 Task: Allow access to "Only you" in unsolved tickets in your groups.
Action: Mouse moved to (15, 310)
Screenshot: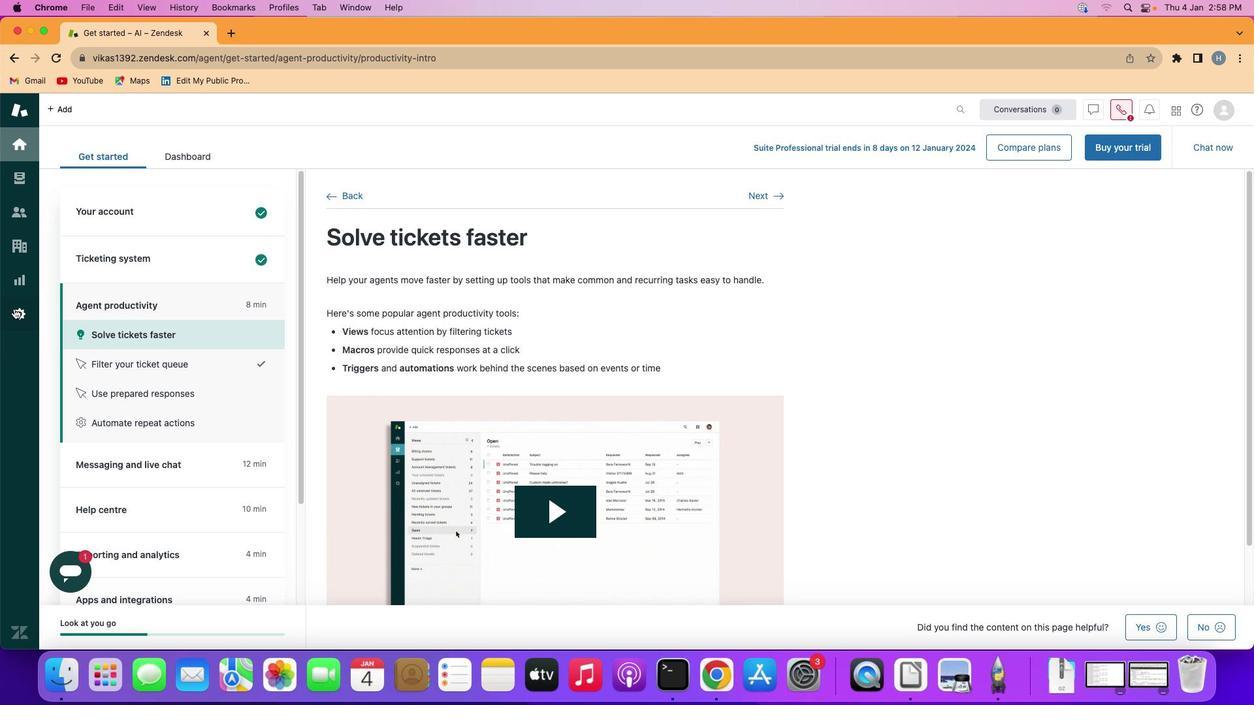 
Action: Mouse pressed left at (15, 310)
Screenshot: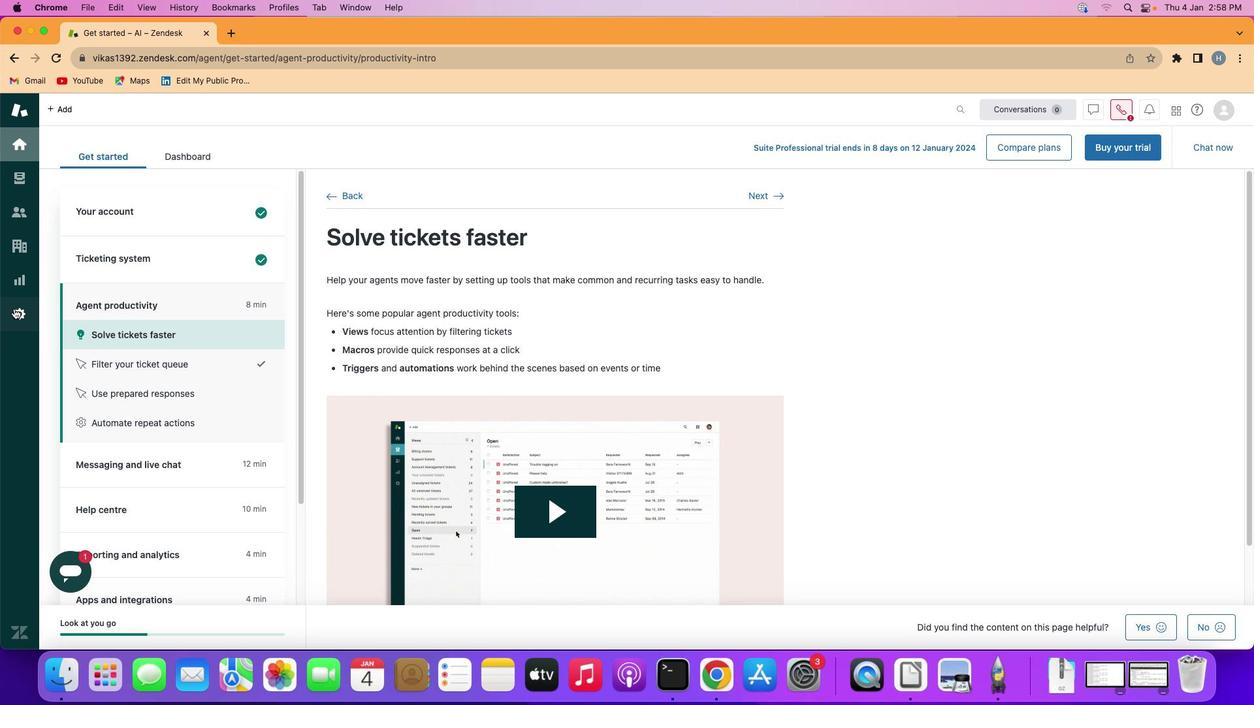 
Action: Mouse moved to (405, 468)
Screenshot: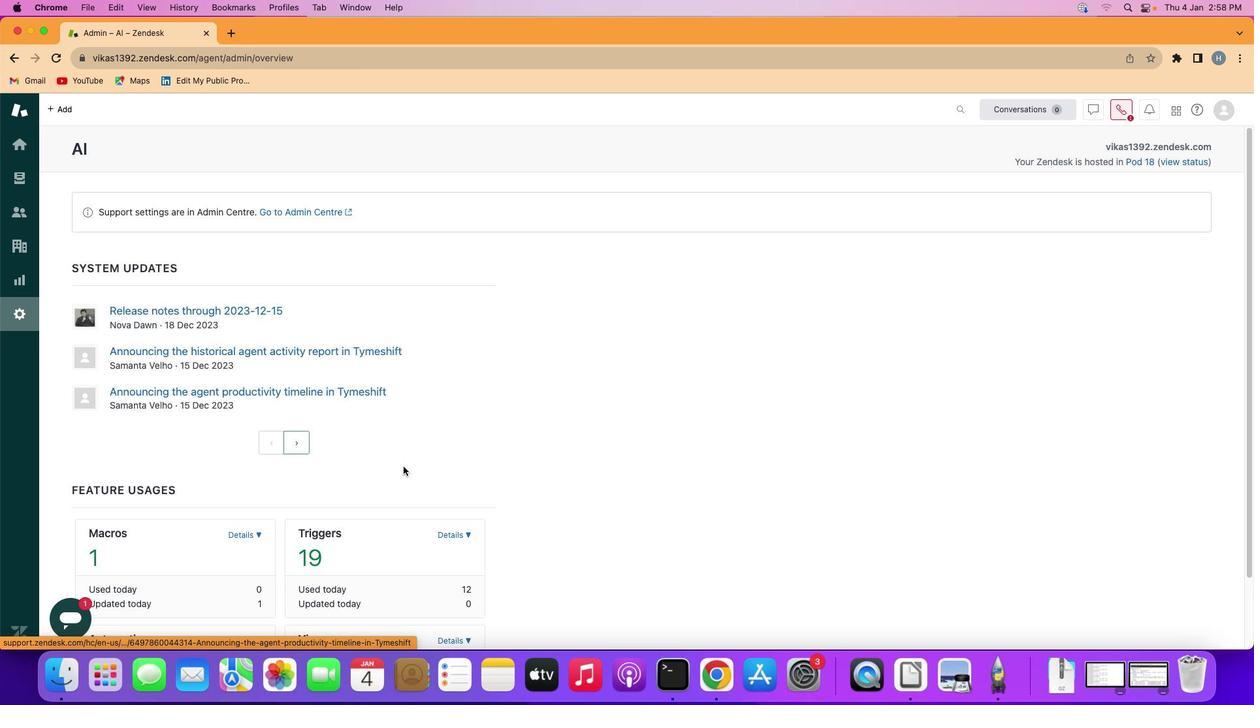 
Action: Mouse scrolled (405, 468) with delta (1, 1)
Screenshot: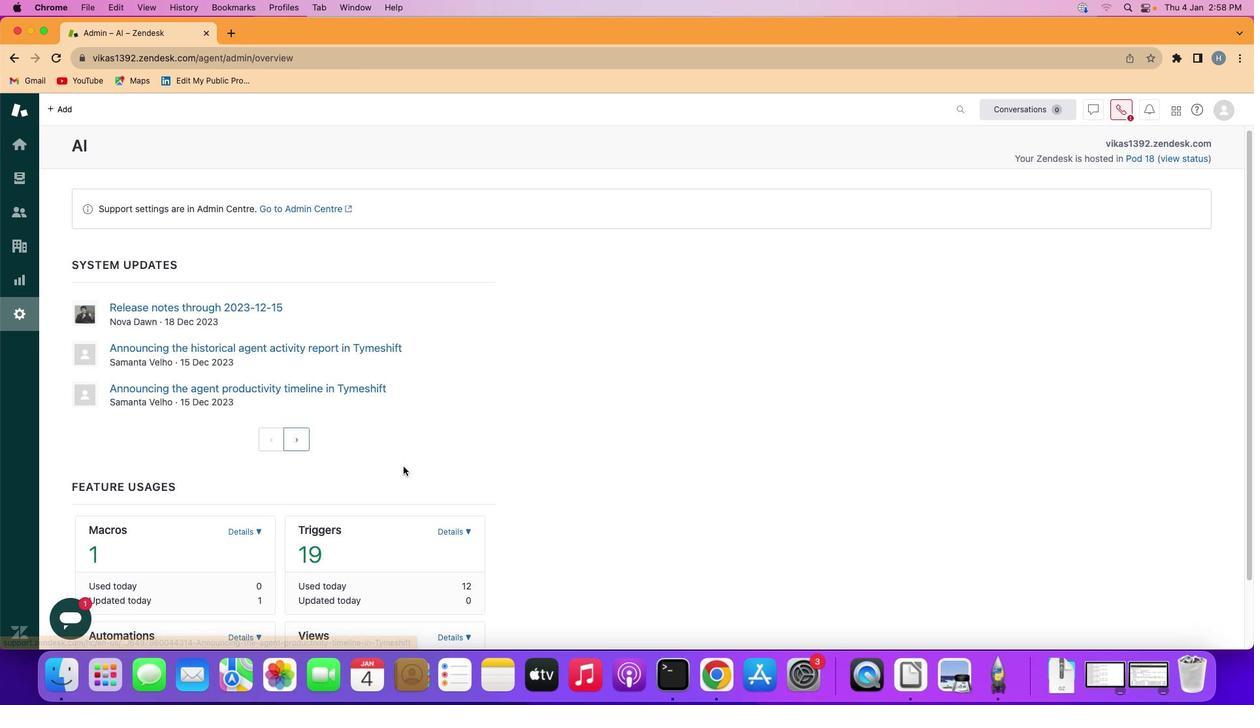 
Action: Mouse scrolled (405, 468) with delta (1, 1)
Screenshot: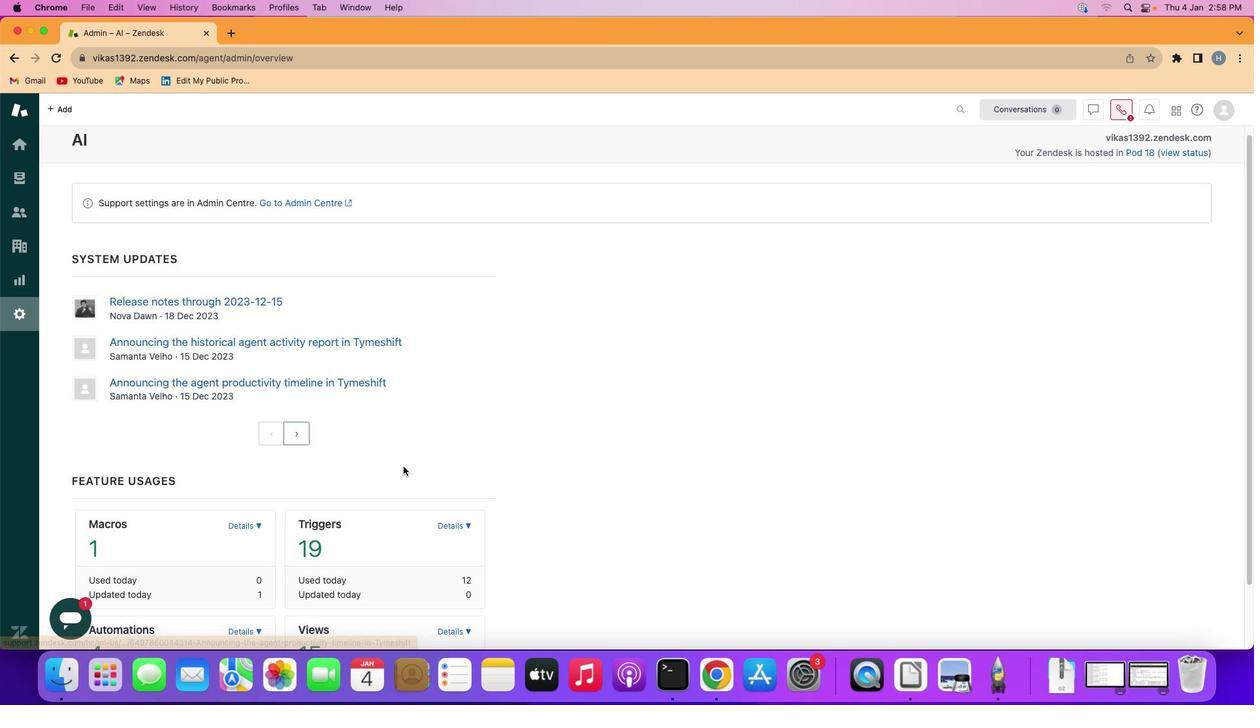 
Action: Mouse scrolled (405, 468) with delta (1, 0)
Screenshot: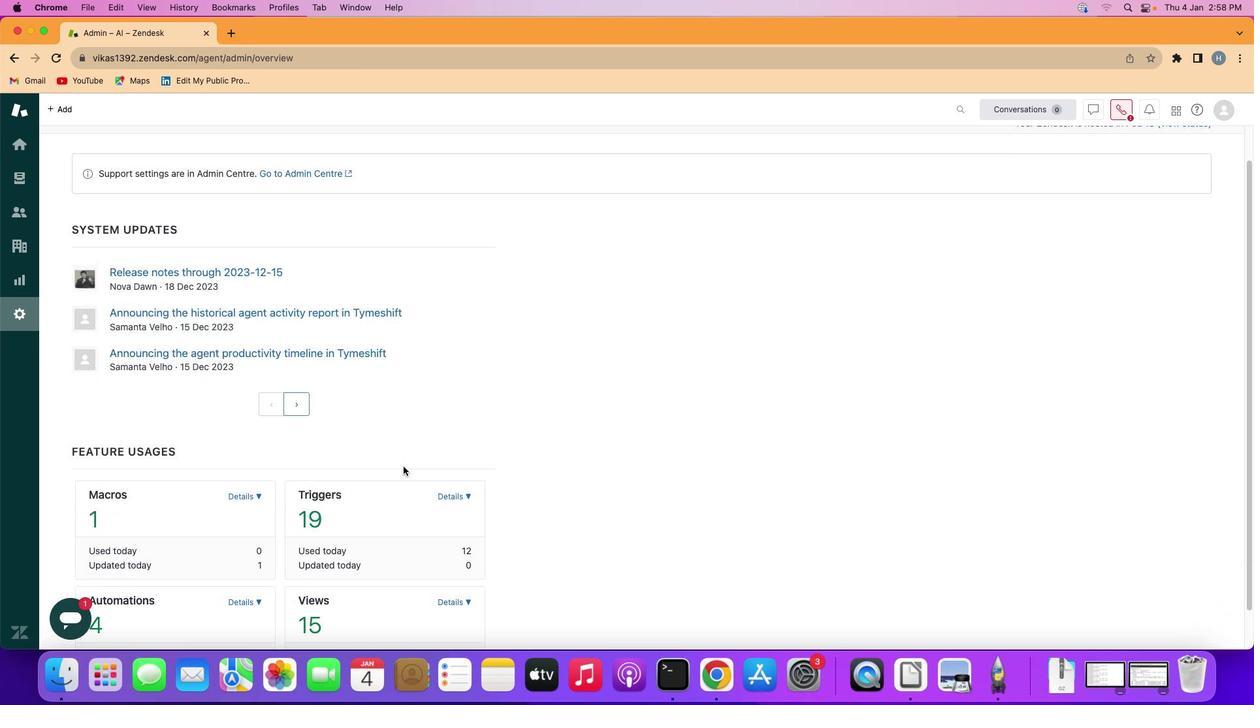 
Action: Mouse scrolled (405, 468) with delta (1, 0)
Screenshot: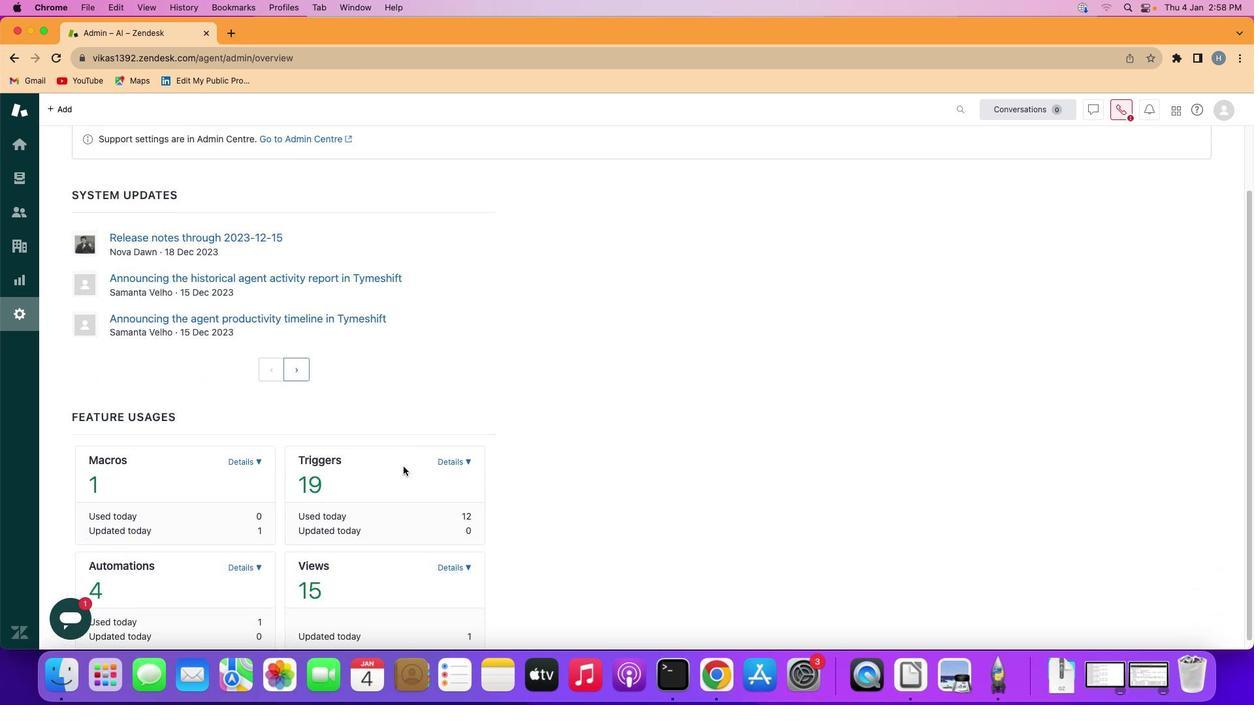
Action: Mouse scrolled (405, 468) with delta (1, 0)
Screenshot: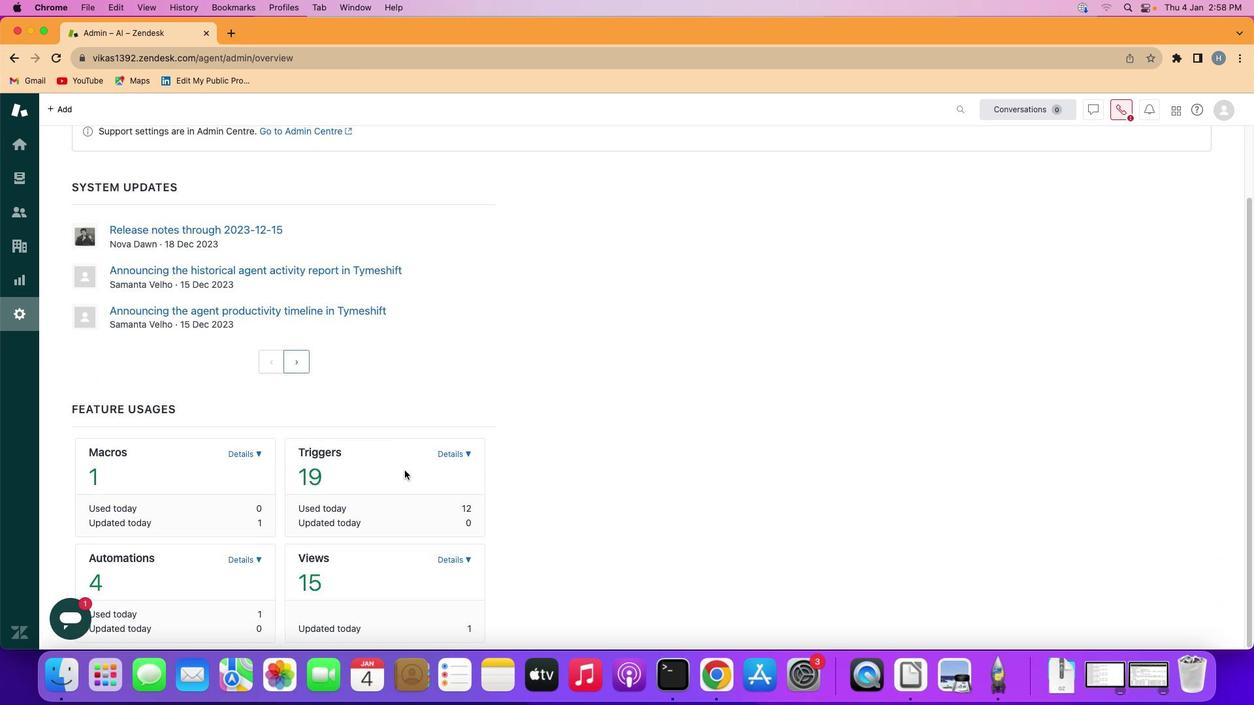 
Action: Mouse moved to (451, 559)
Screenshot: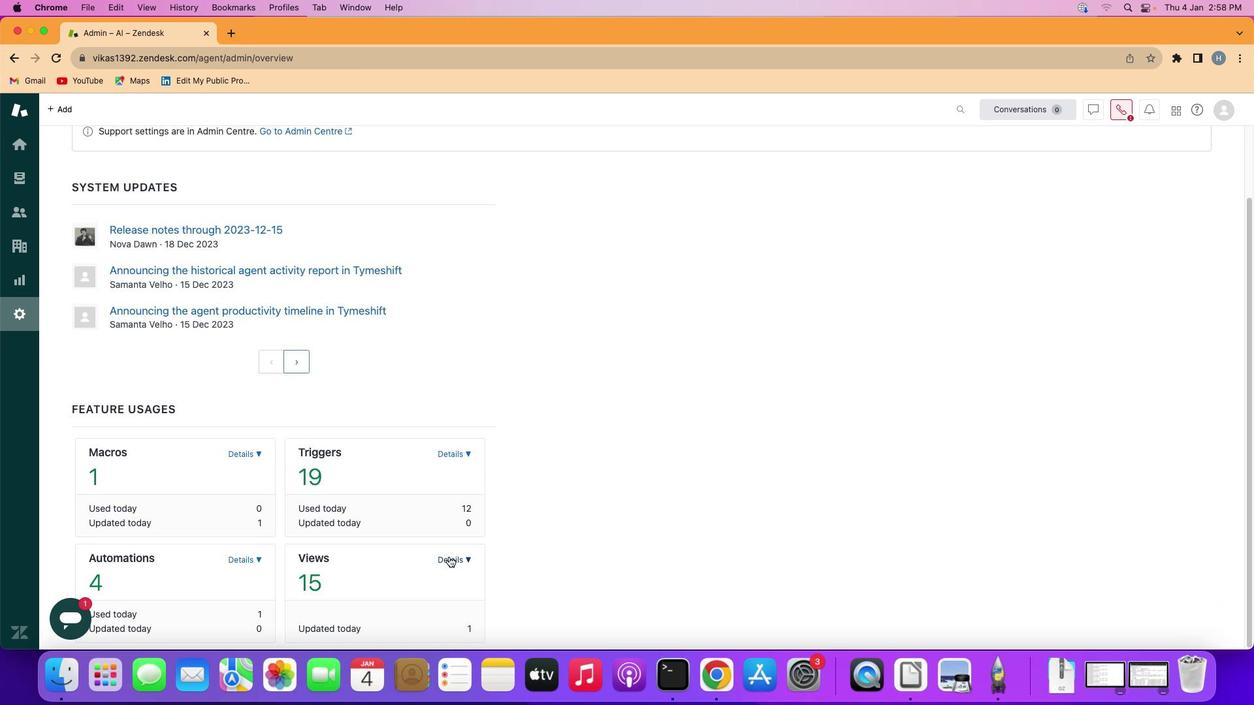 
Action: Mouse pressed left at (451, 559)
Screenshot: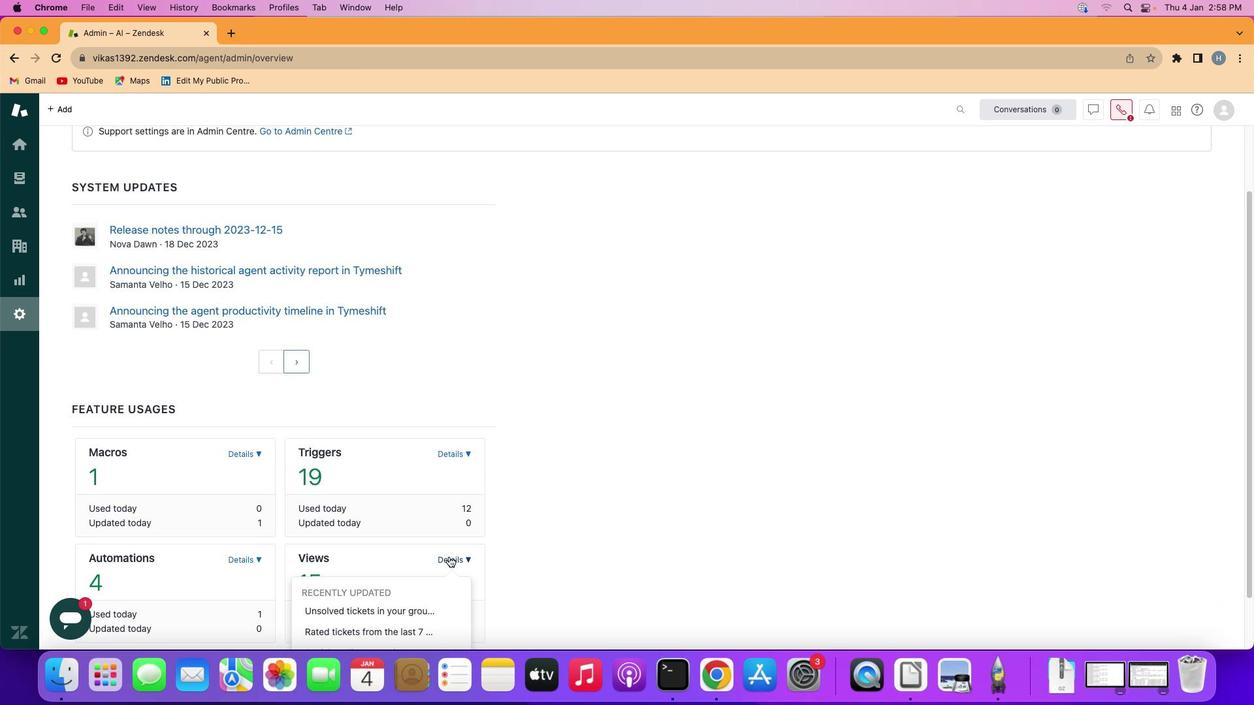
Action: Mouse moved to (388, 610)
Screenshot: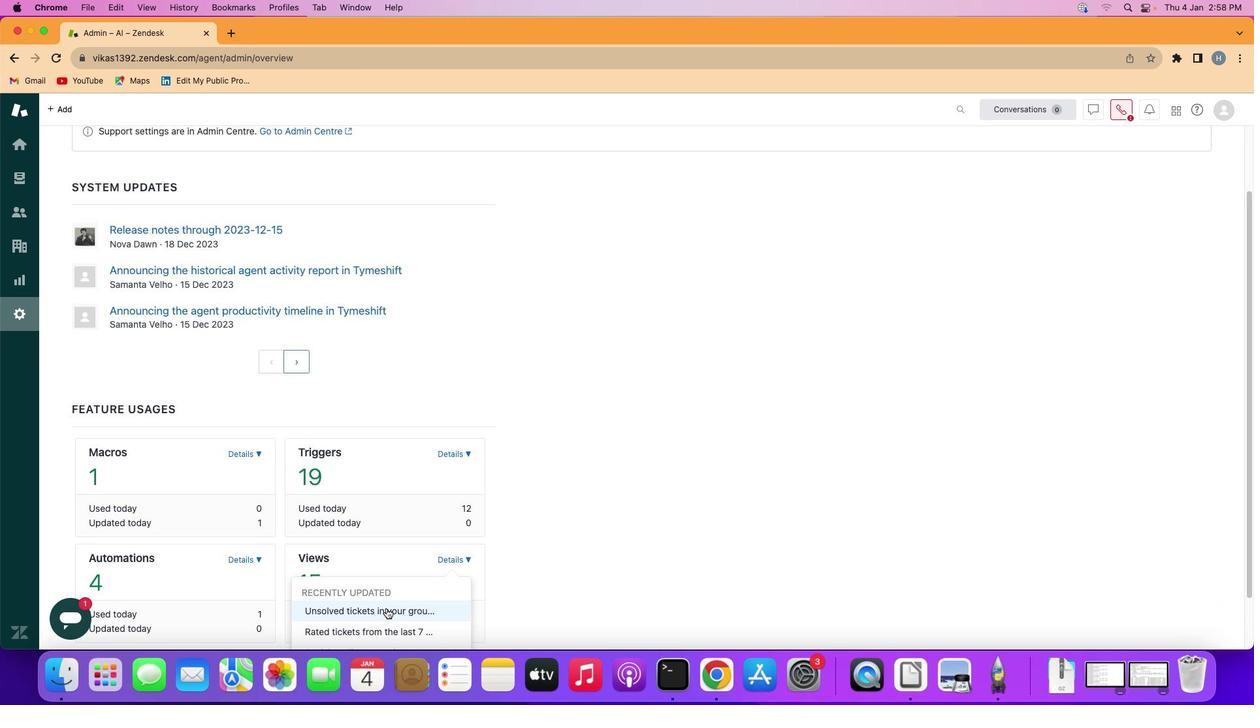 
Action: Mouse pressed left at (388, 610)
Screenshot: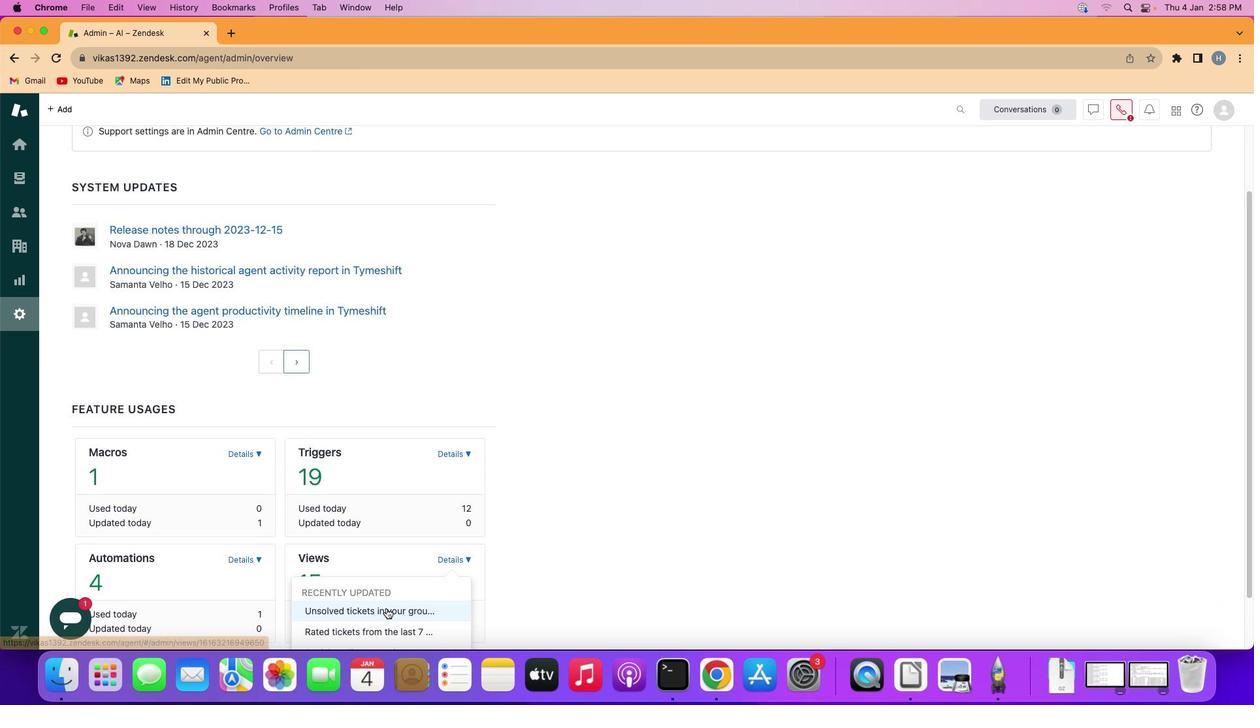 
Action: Mouse moved to (192, 349)
Screenshot: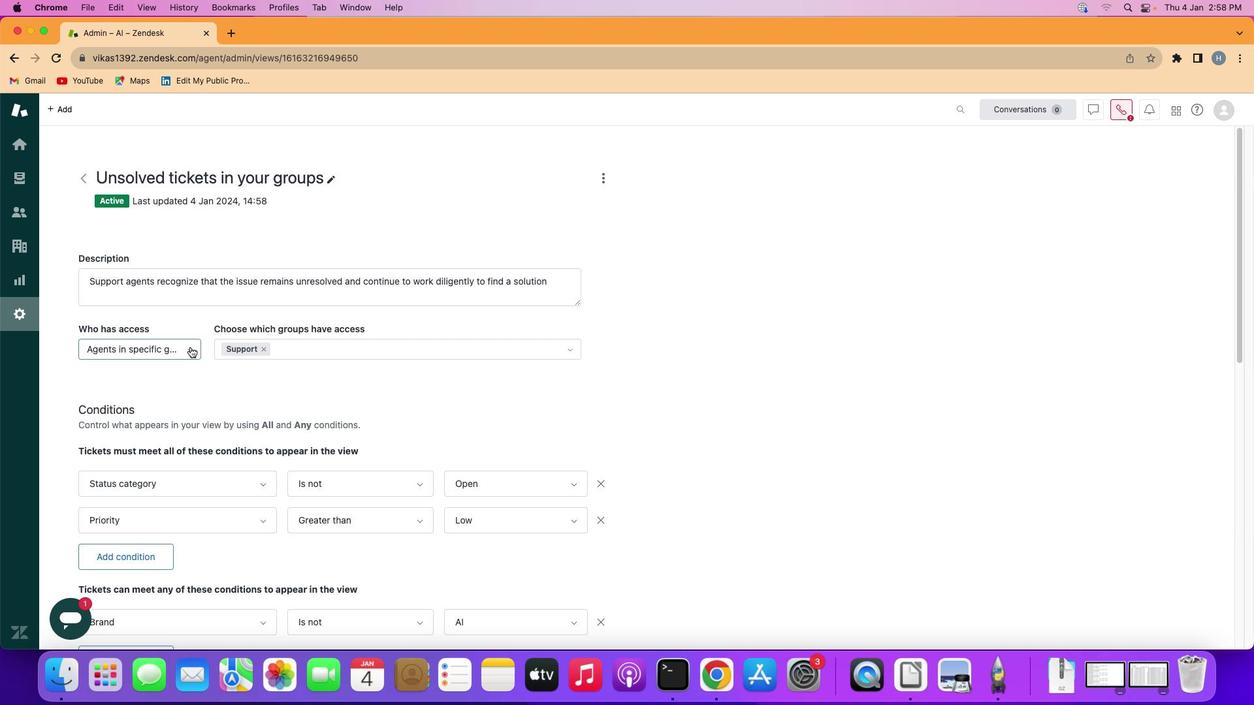 
Action: Mouse pressed left at (192, 349)
Screenshot: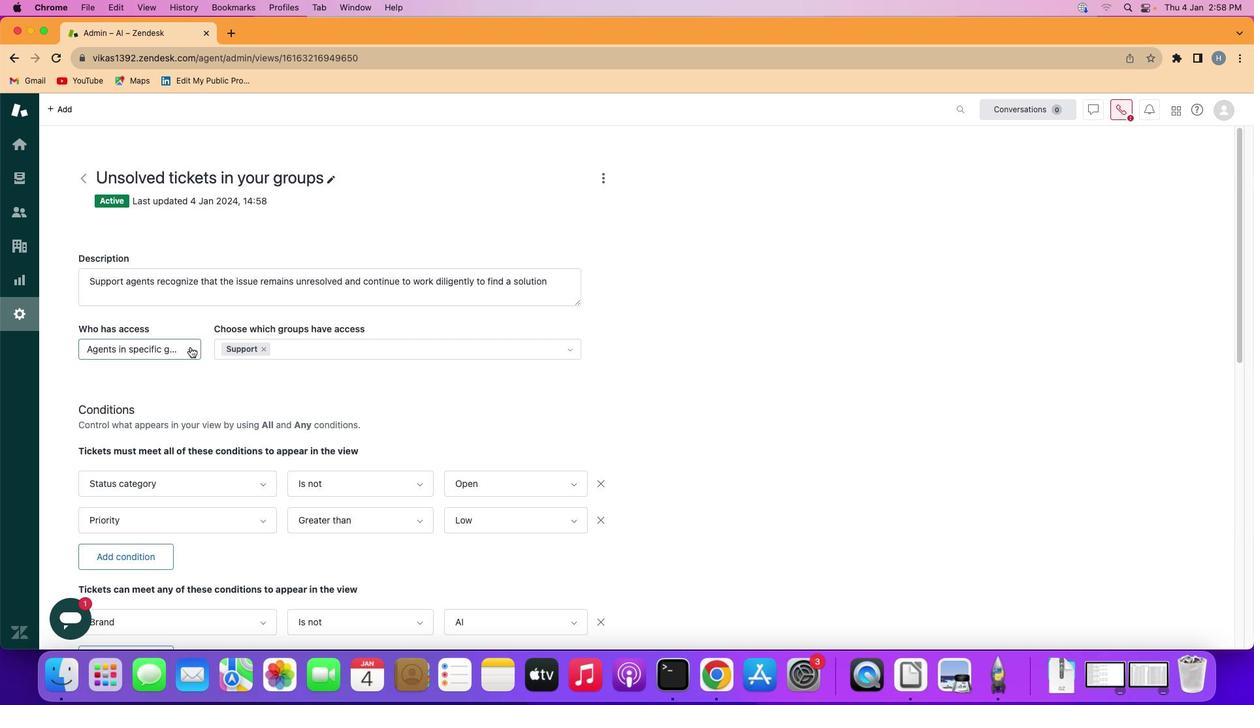 
Action: Mouse moved to (155, 434)
Screenshot: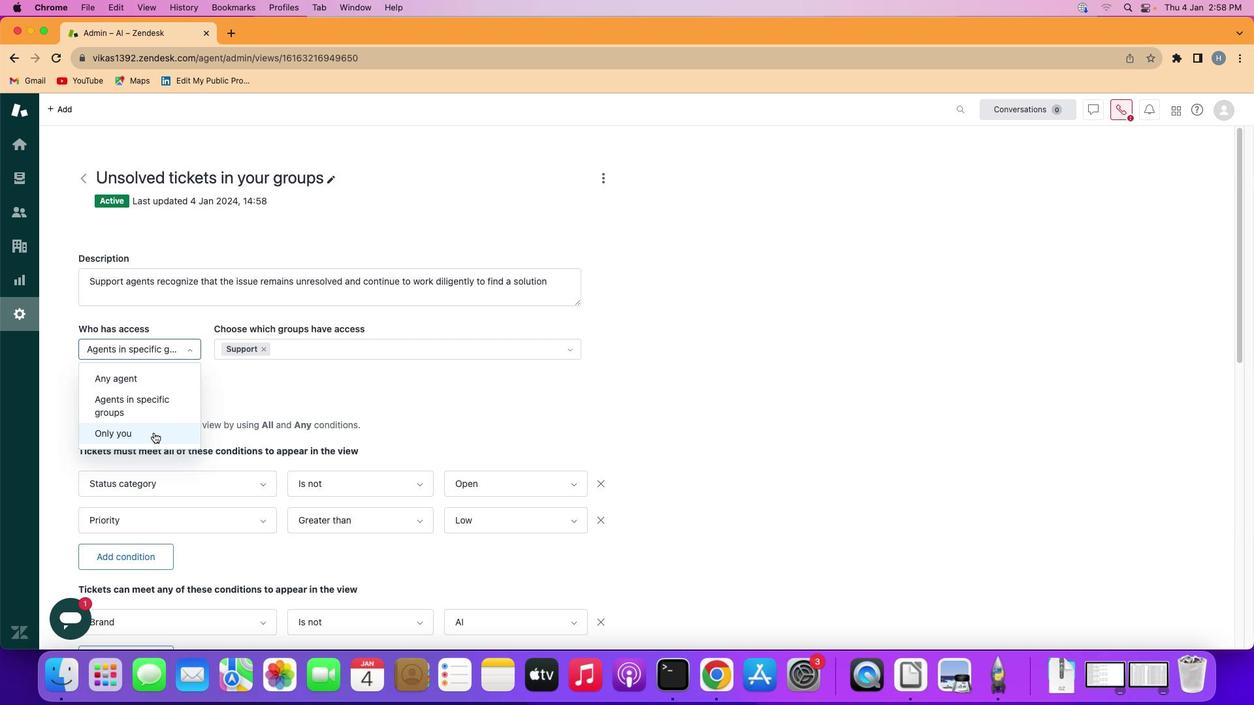
Action: Mouse pressed left at (155, 434)
Screenshot: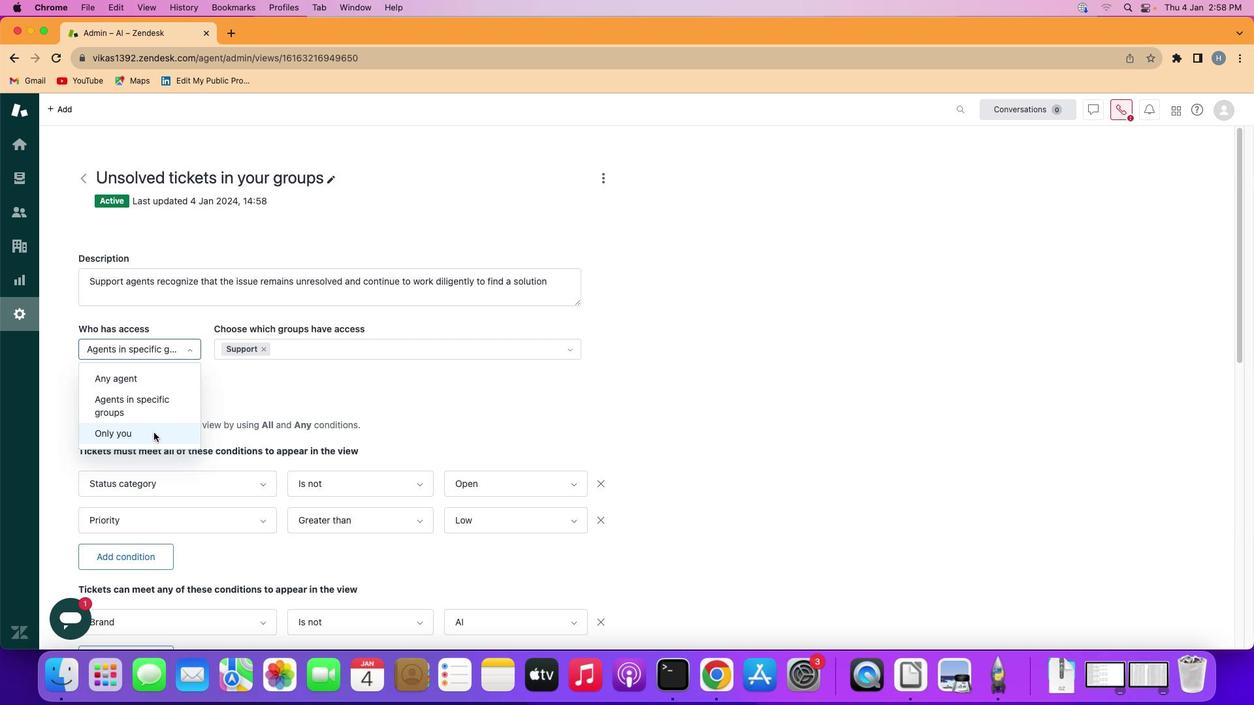 
Action: Mouse moved to (503, 438)
Screenshot: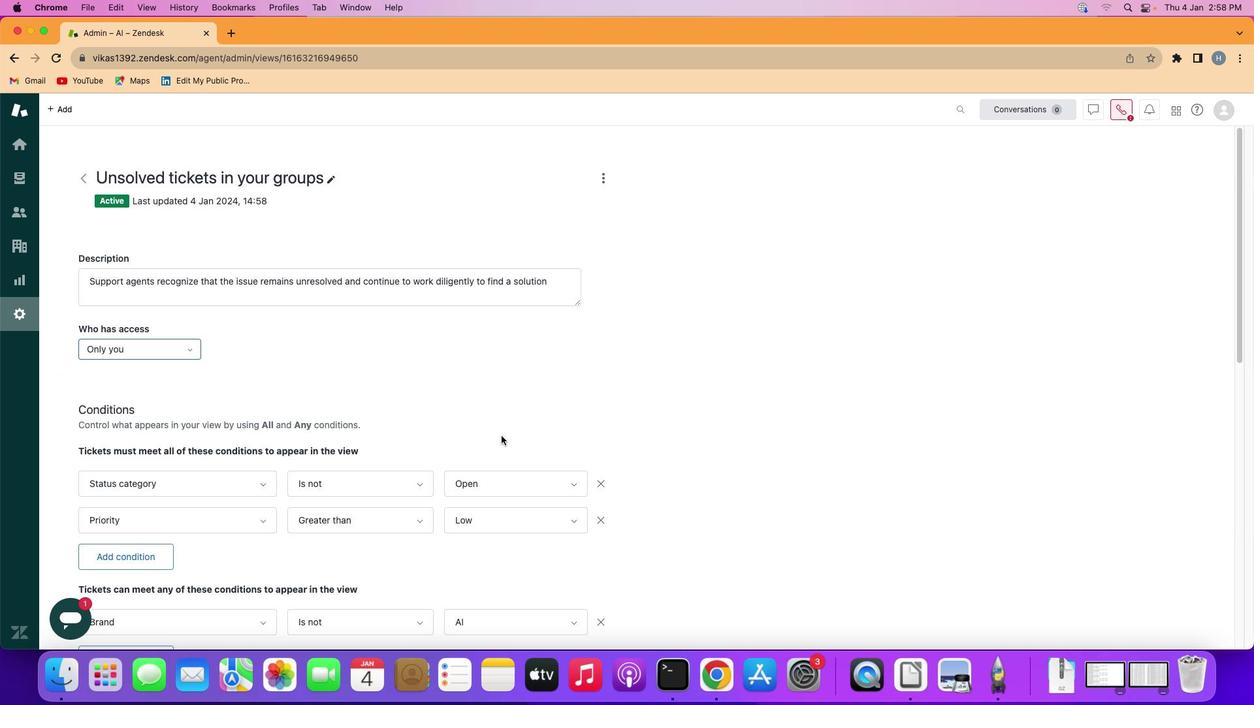 
Action: Mouse scrolled (503, 438) with delta (1, 1)
Screenshot: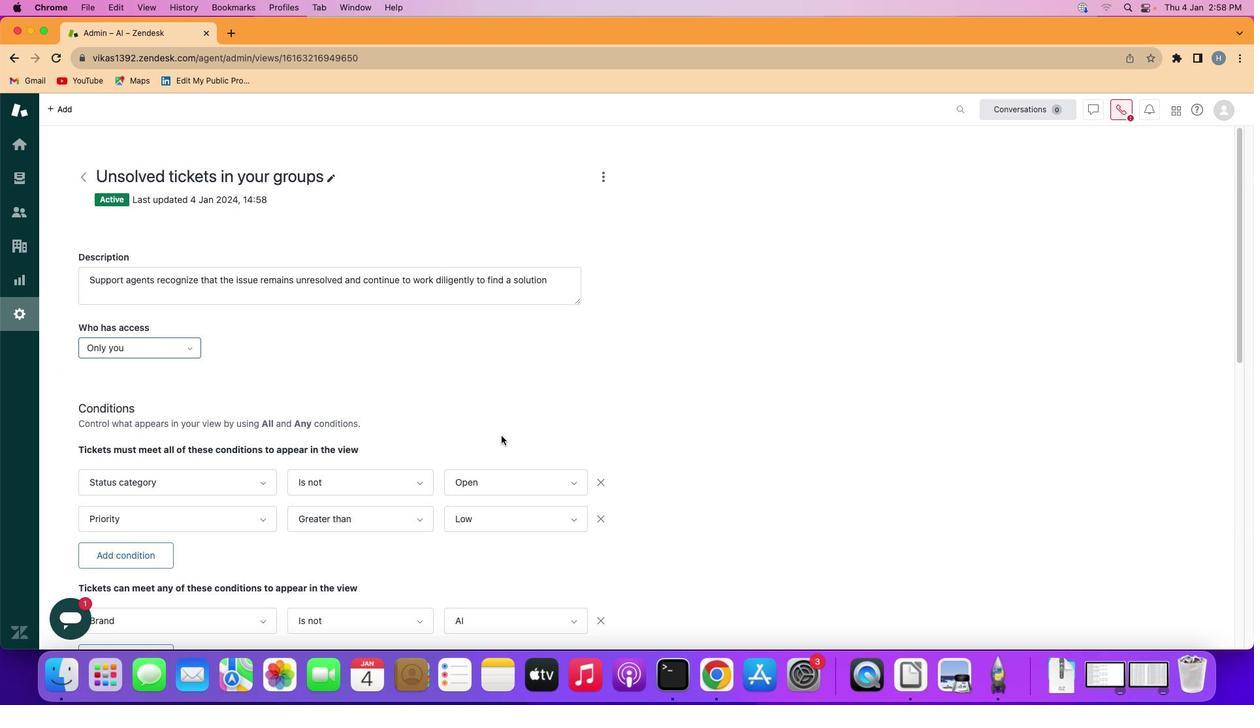 
Action: Mouse scrolled (503, 438) with delta (1, 1)
Screenshot: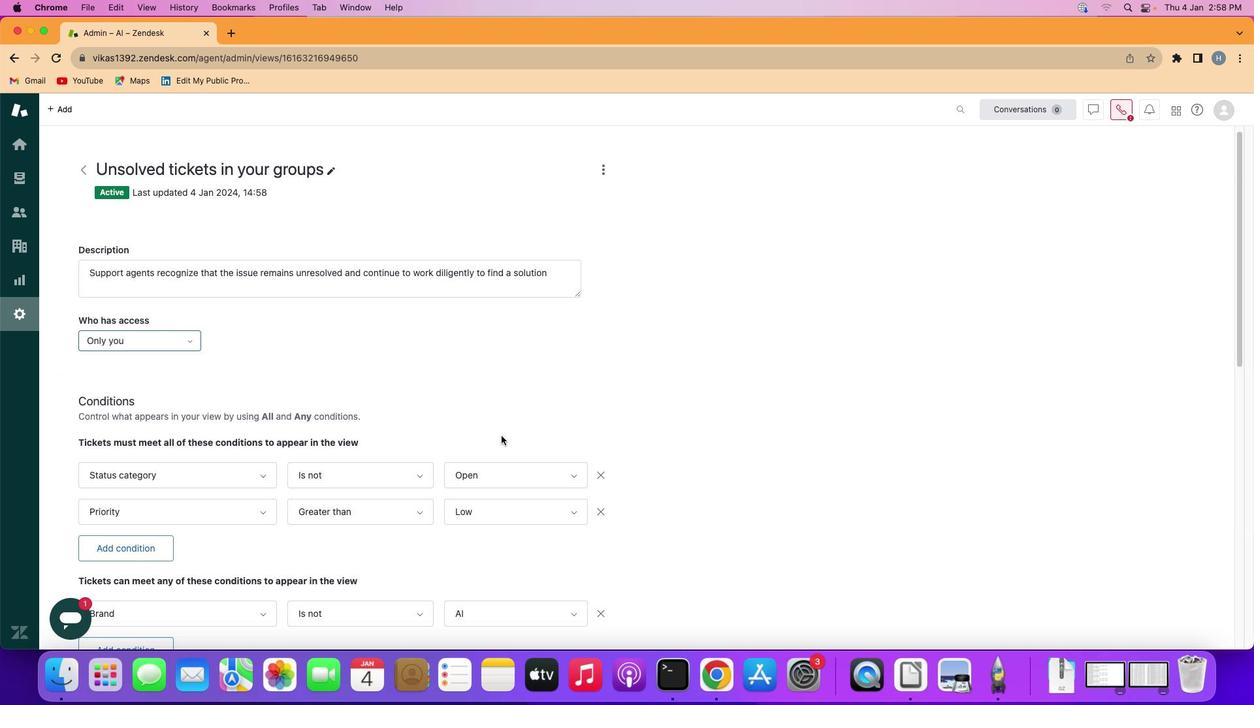 
Action: Mouse scrolled (503, 438) with delta (1, 1)
Screenshot: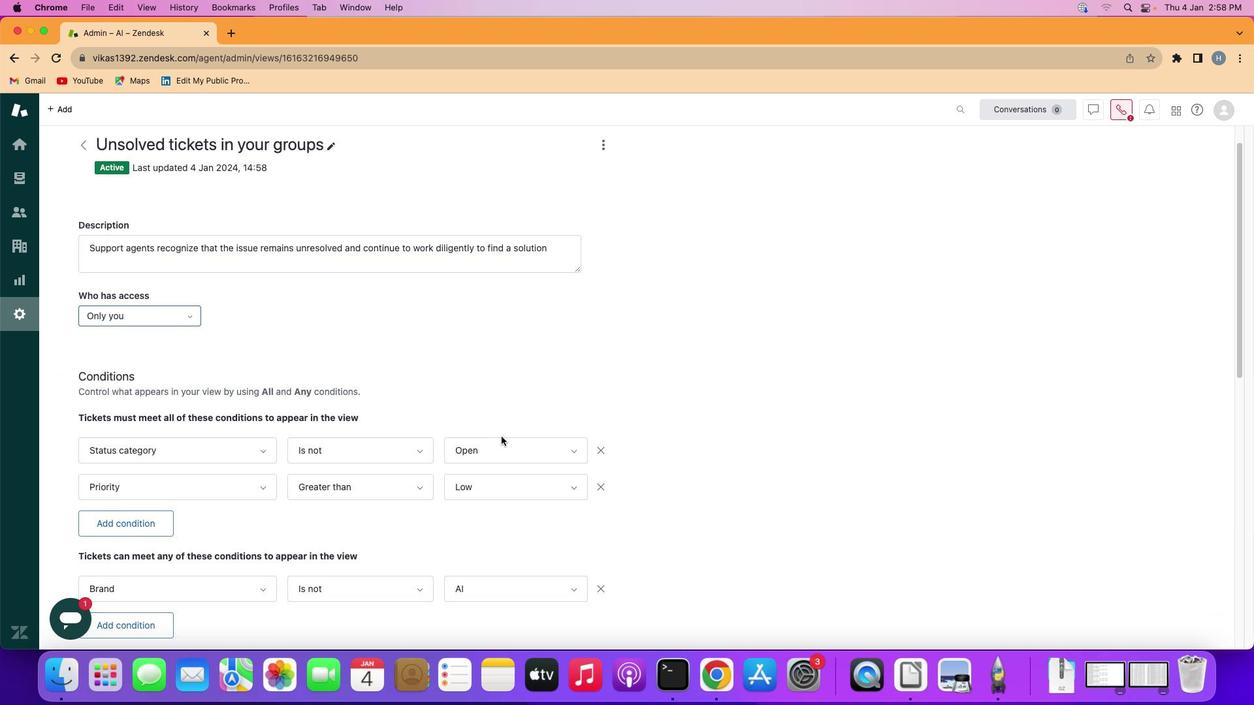 
Action: Mouse scrolled (503, 438) with delta (1, 0)
Screenshot: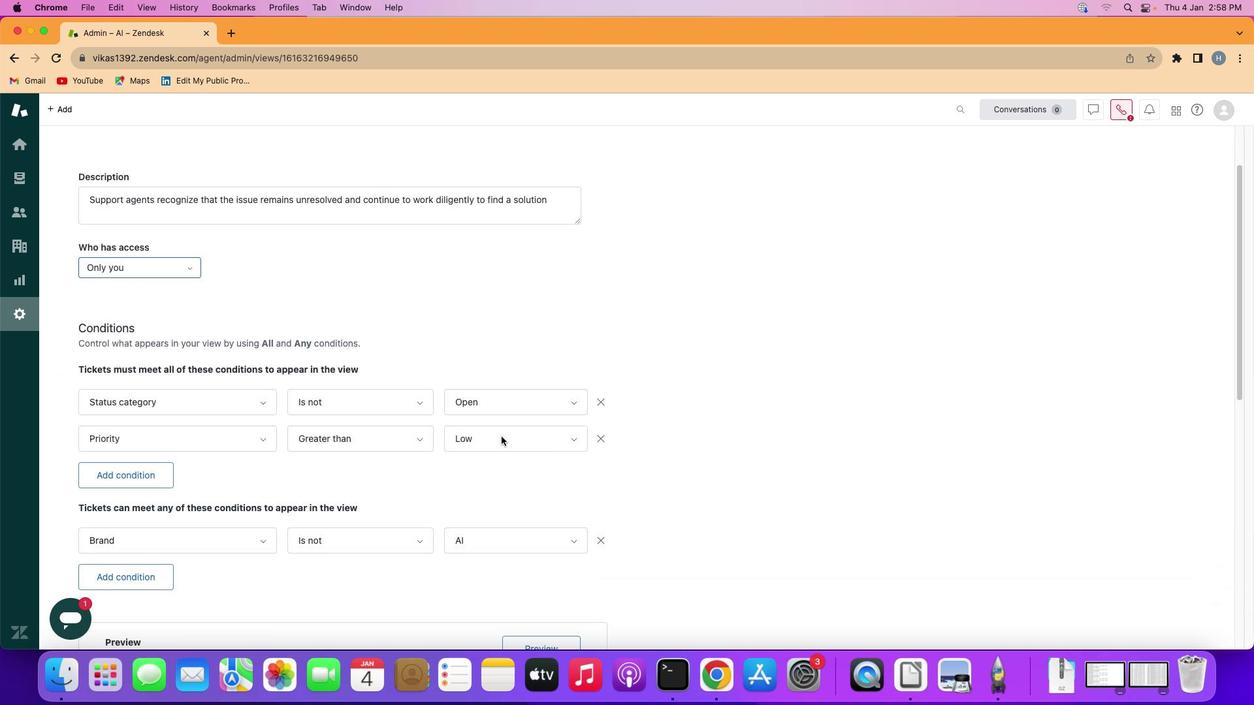 
Action: Mouse moved to (503, 438)
Screenshot: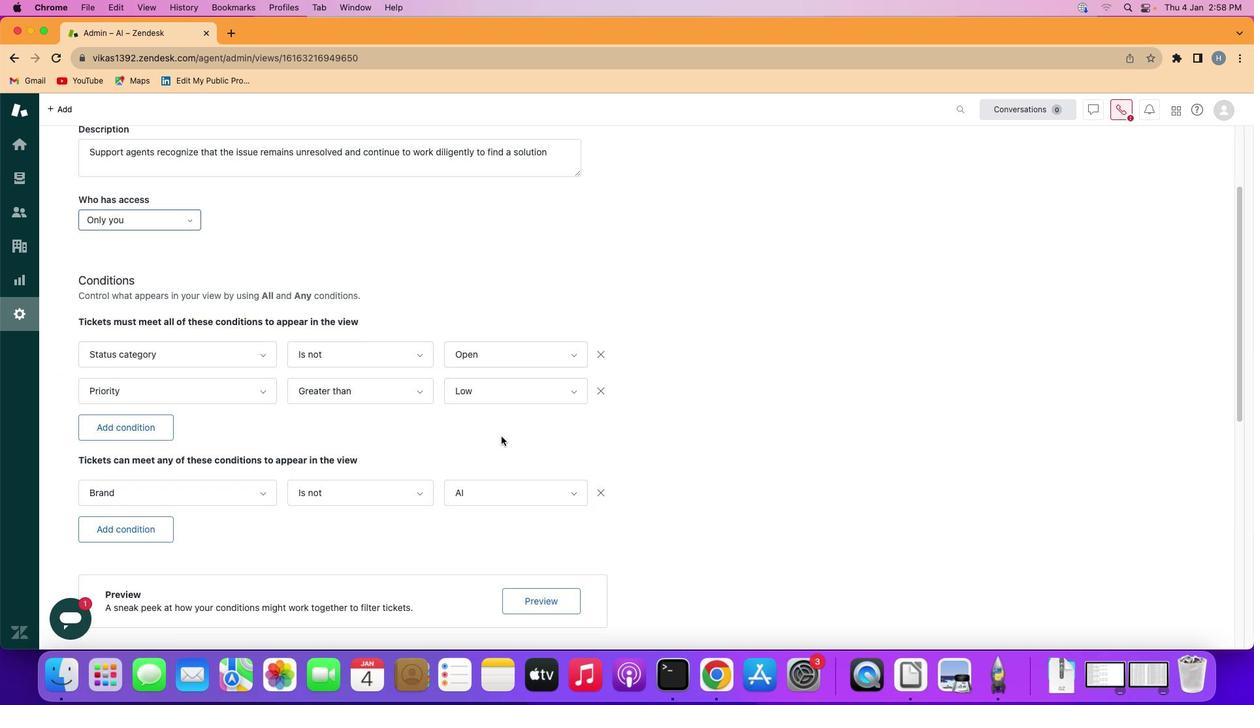 
Action: Mouse scrolled (503, 438) with delta (1, 1)
Screenshot: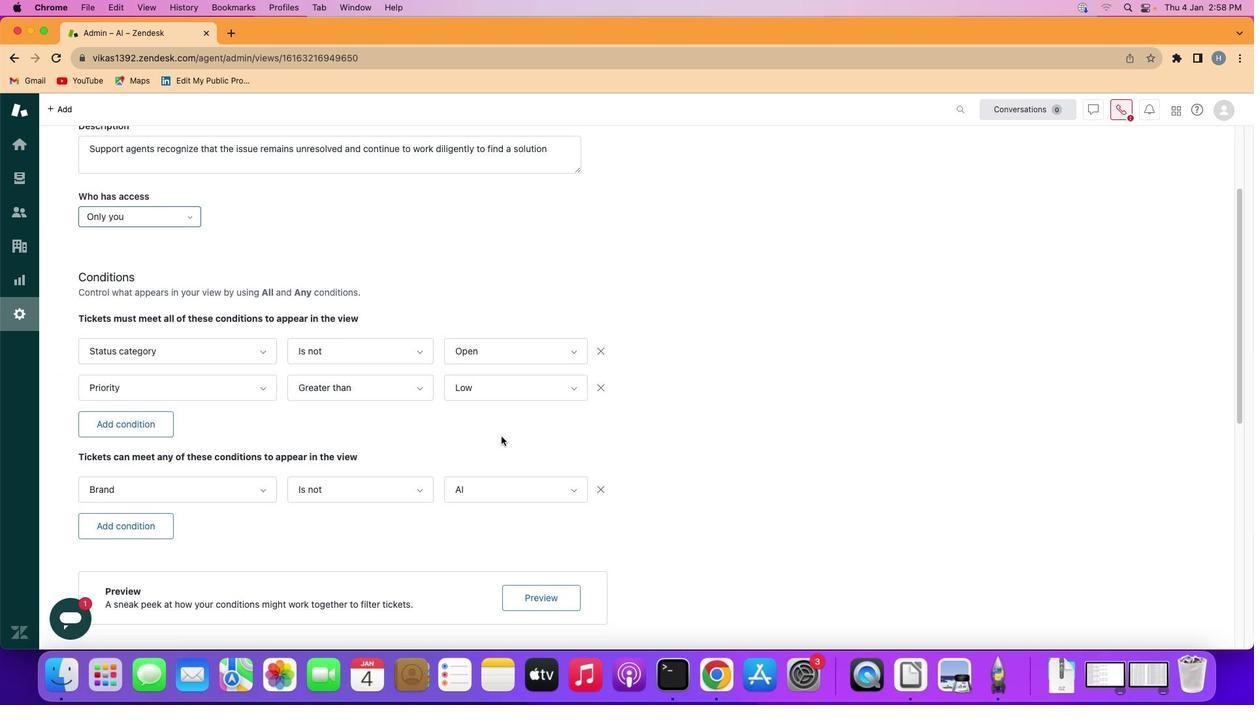 
Action: Mouse scrolled (503, 438) with delta (1, 1)
Screenshot: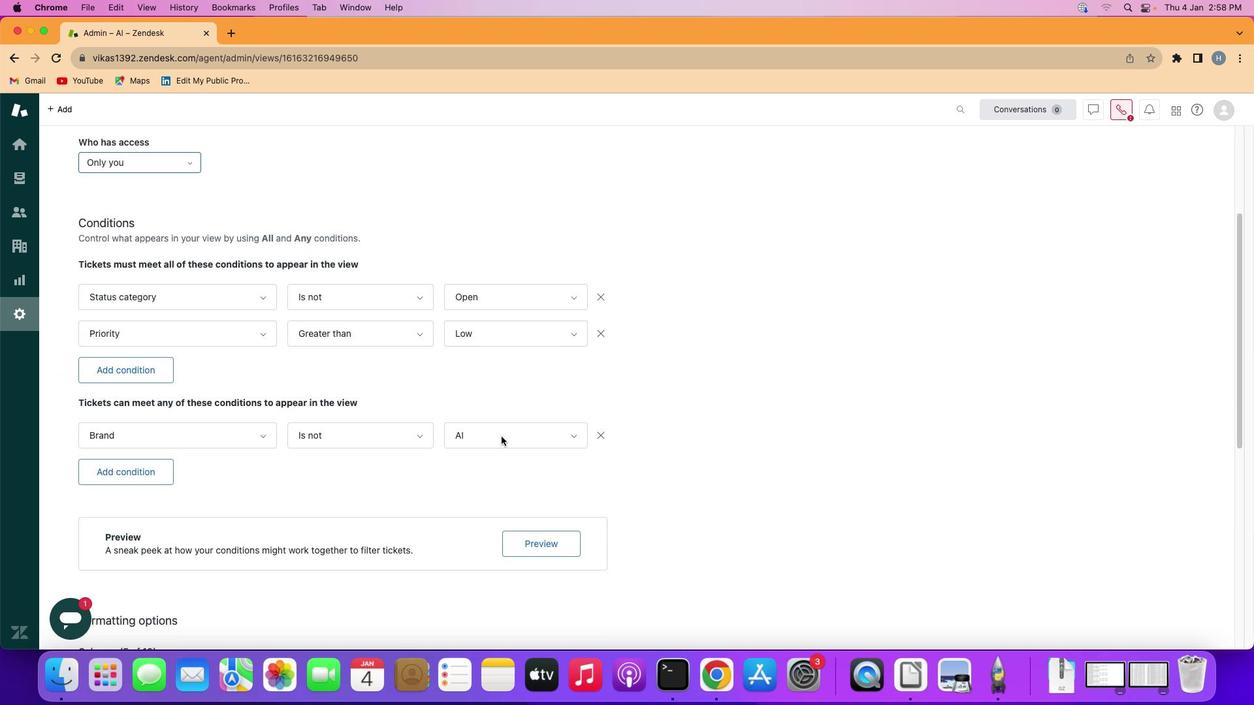 
Action: Mouse scrolled (503, 438) with delta (1, 0)
Screenshot: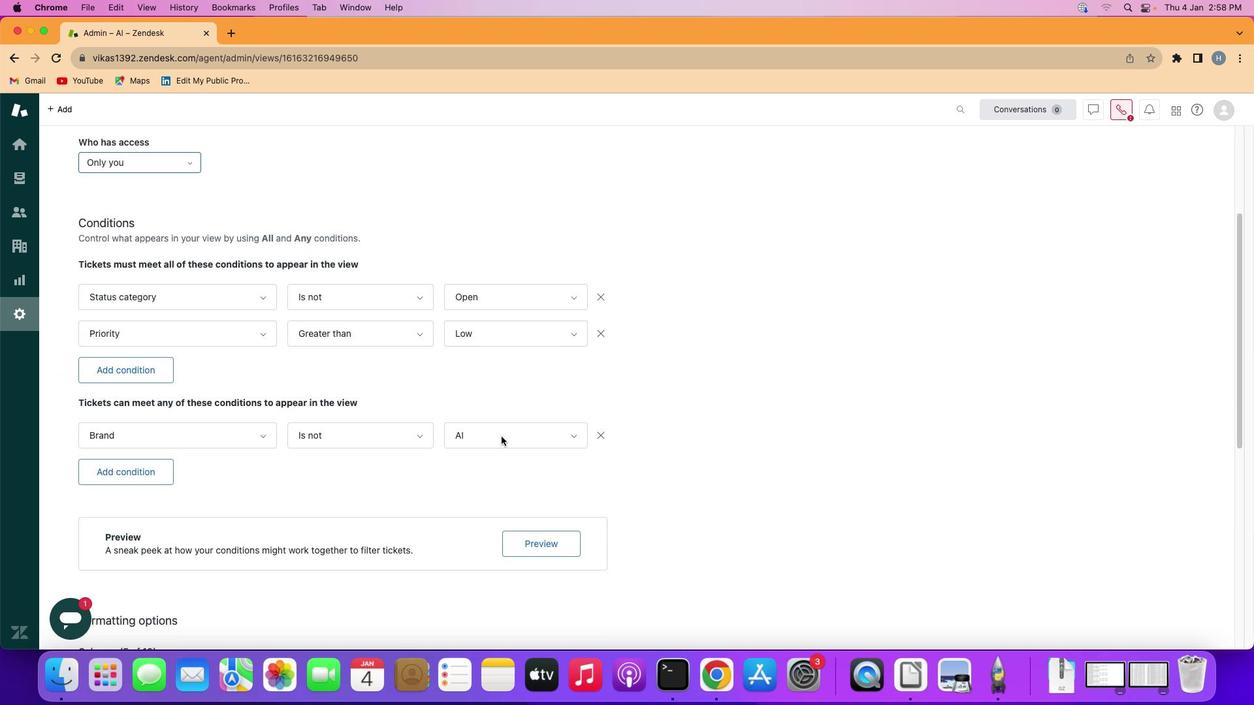 
Action: Mouse scrolled (503, 438) with delta (1, 0)
Screenshot: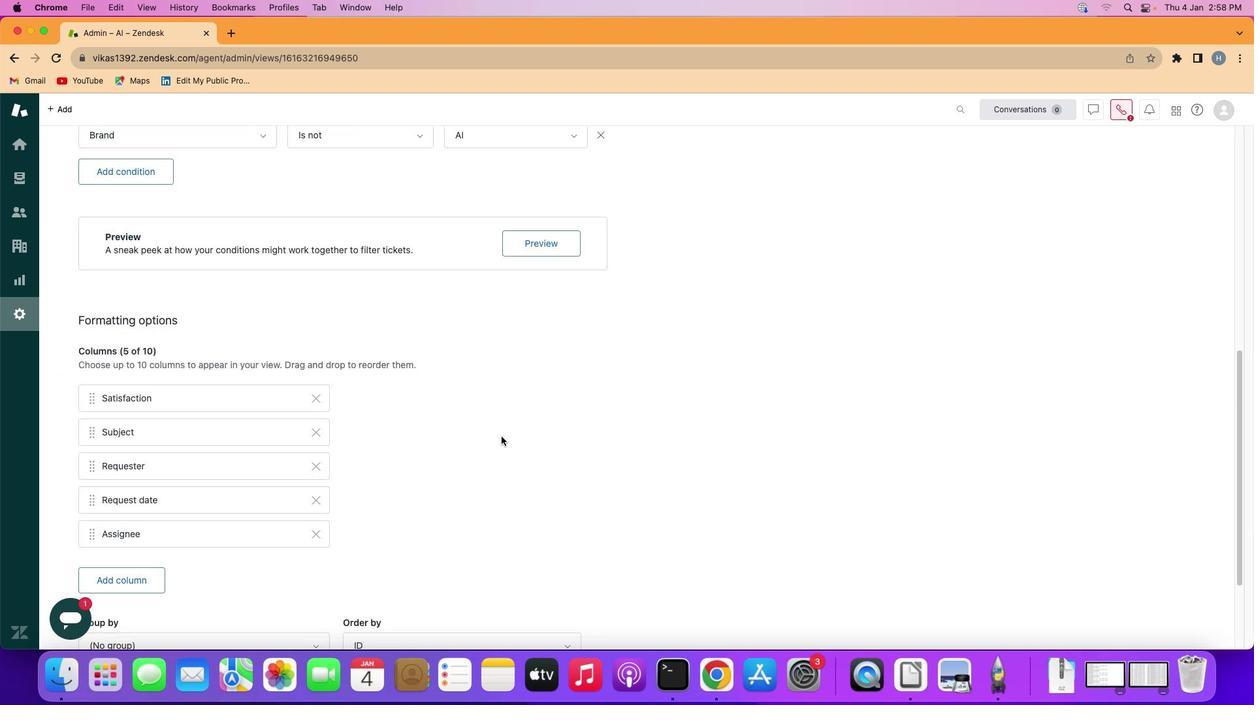 
Action: Mouse scrolled (503, 438) with delta (1, 0)
Screenshot: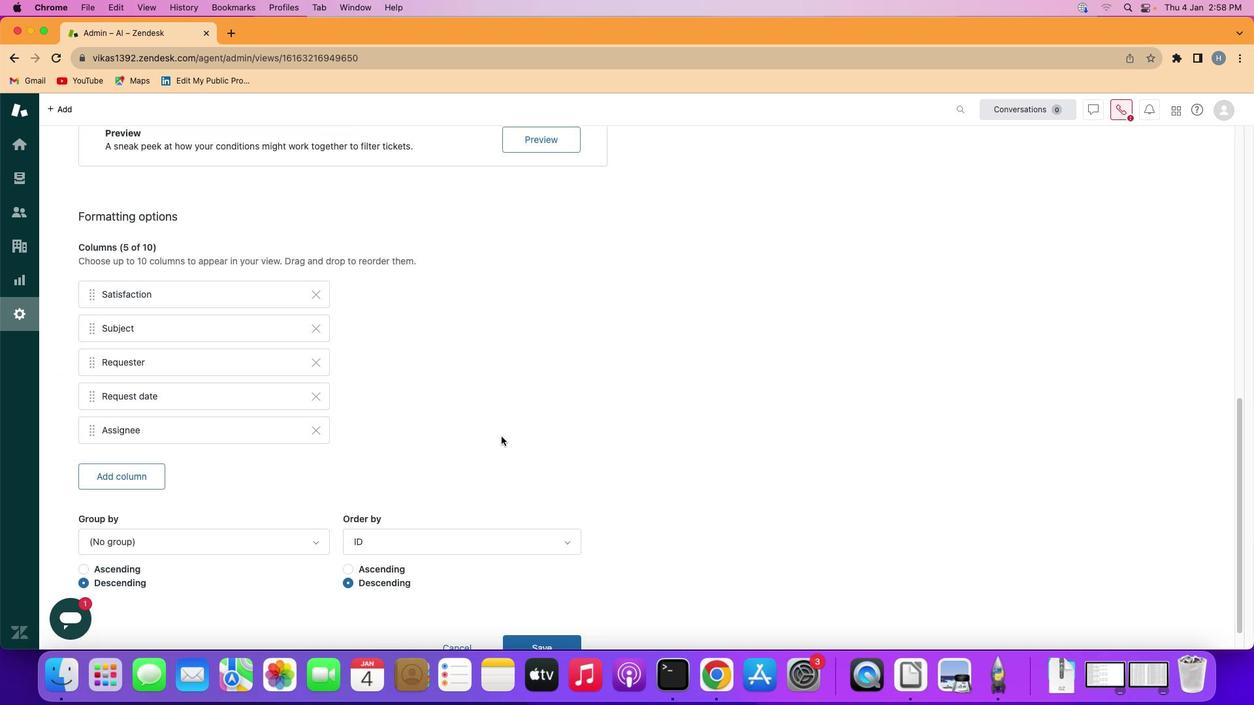 
Action: Mouse scrolled (503, 438) with delta (1, -1)
Screenshot: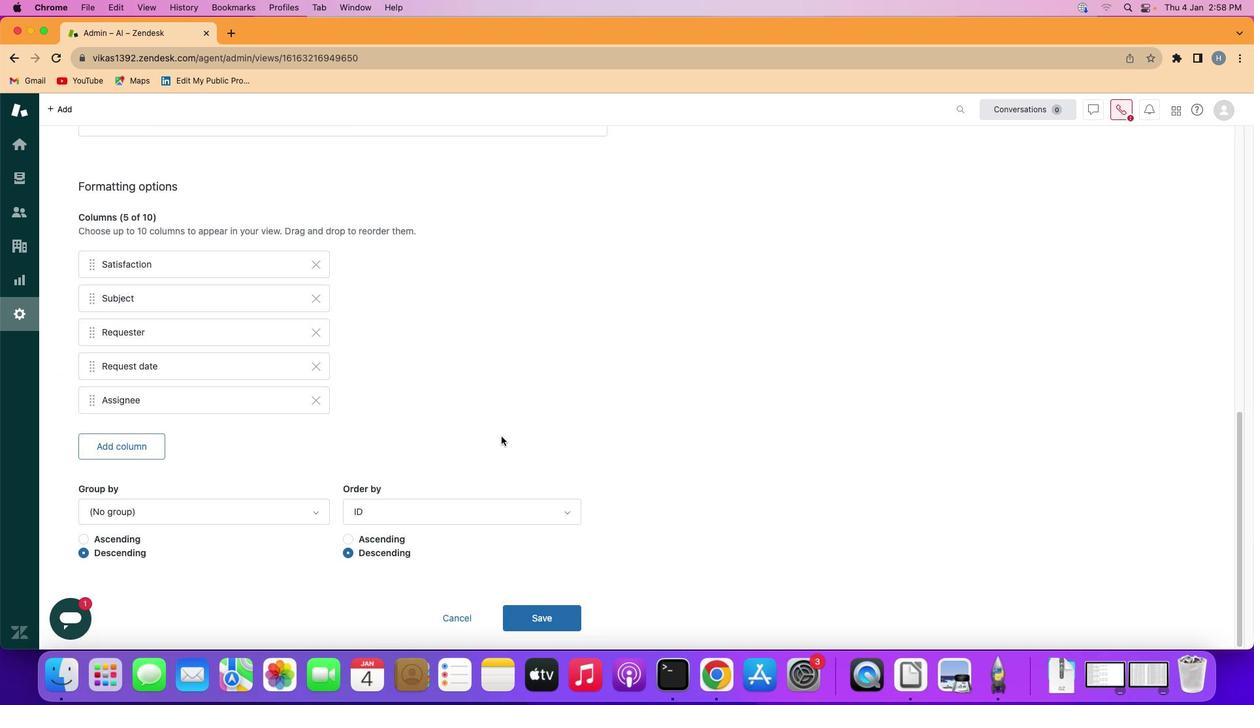 
Action: Mouse scrolled (503, 438) with delta (1, 1)
Screenshot: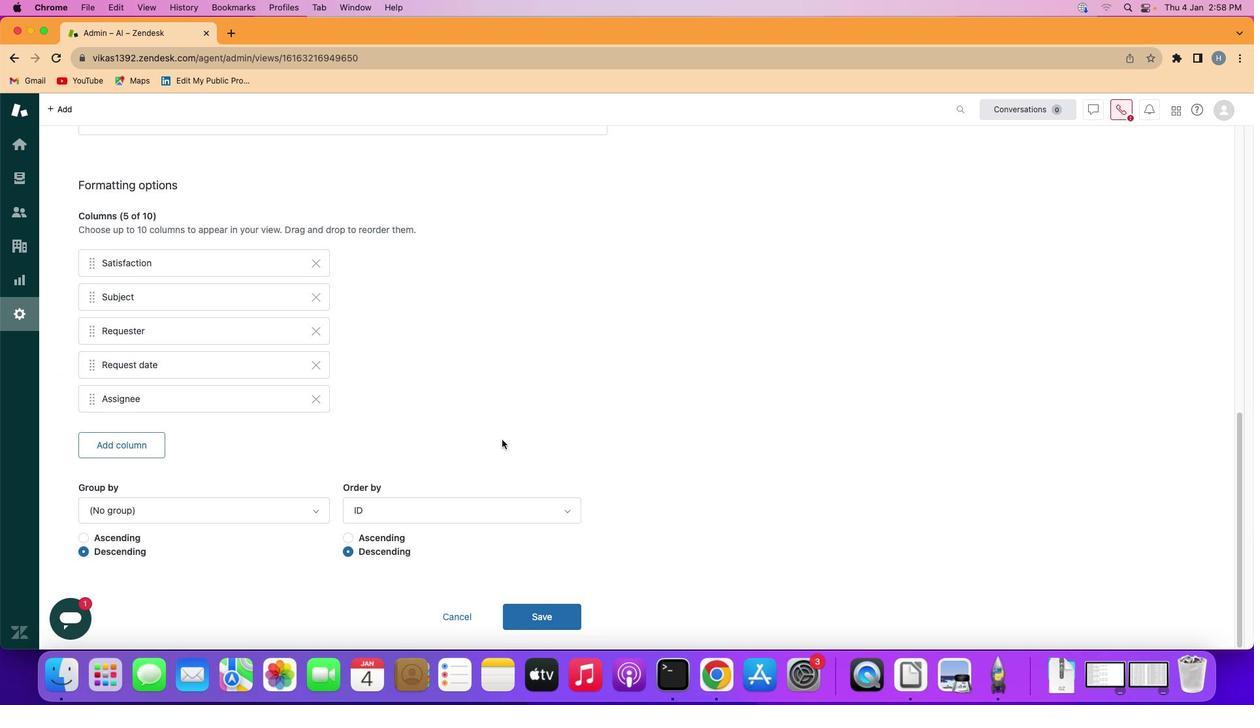 
Action: Mouse scrolled (503, 438) with delta (1, 1)
Screenshot: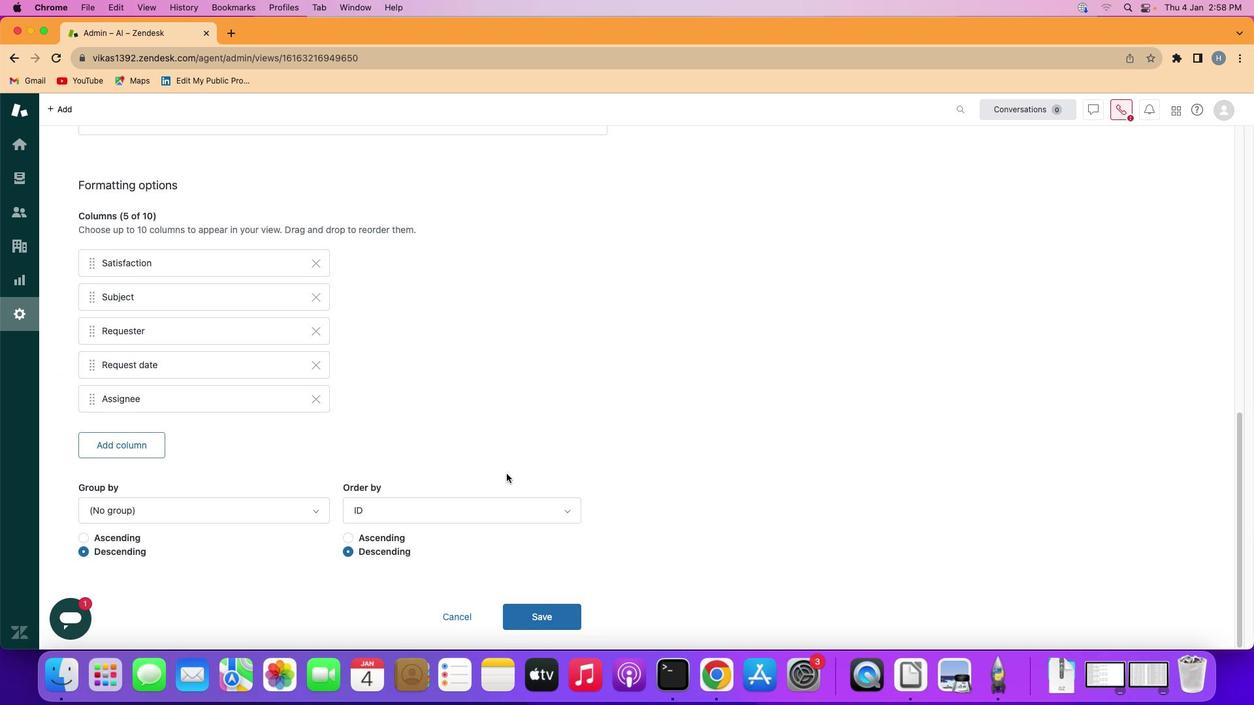 
Action: Mouse scrolled (503, 438) with delta (1, 0)
Screenshot: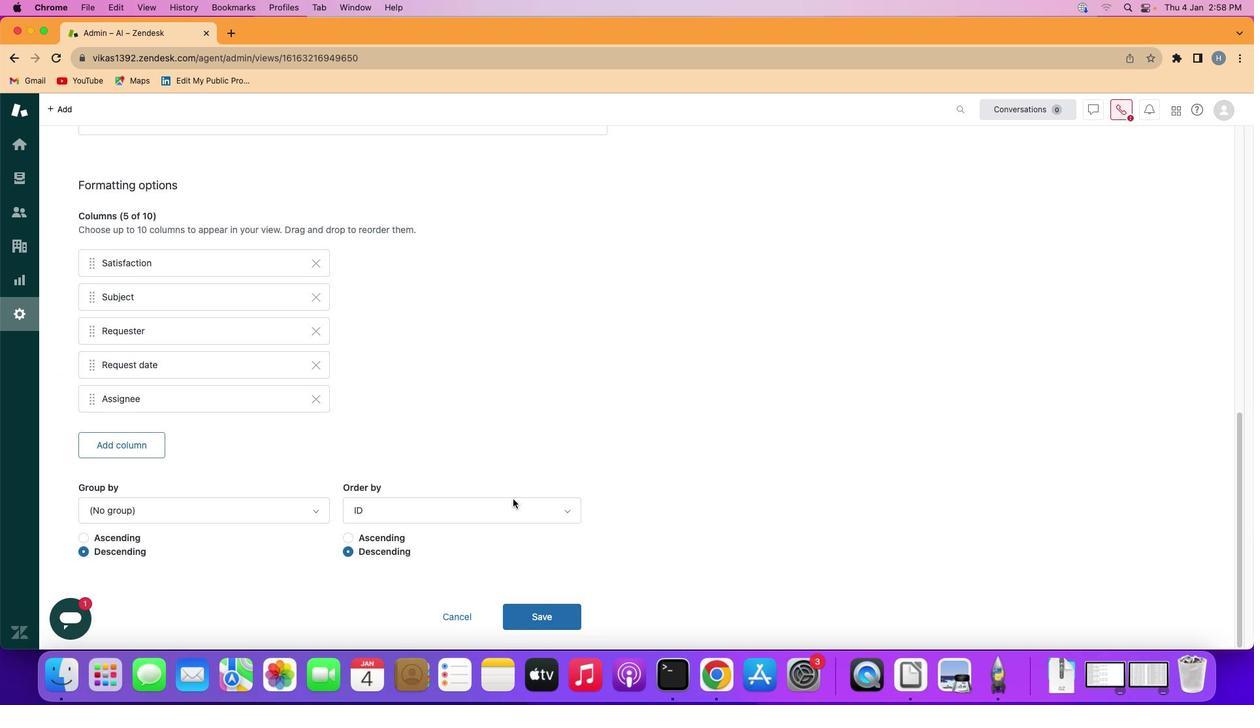 
Action: Mouse moved to (503, 452)
Screenshot: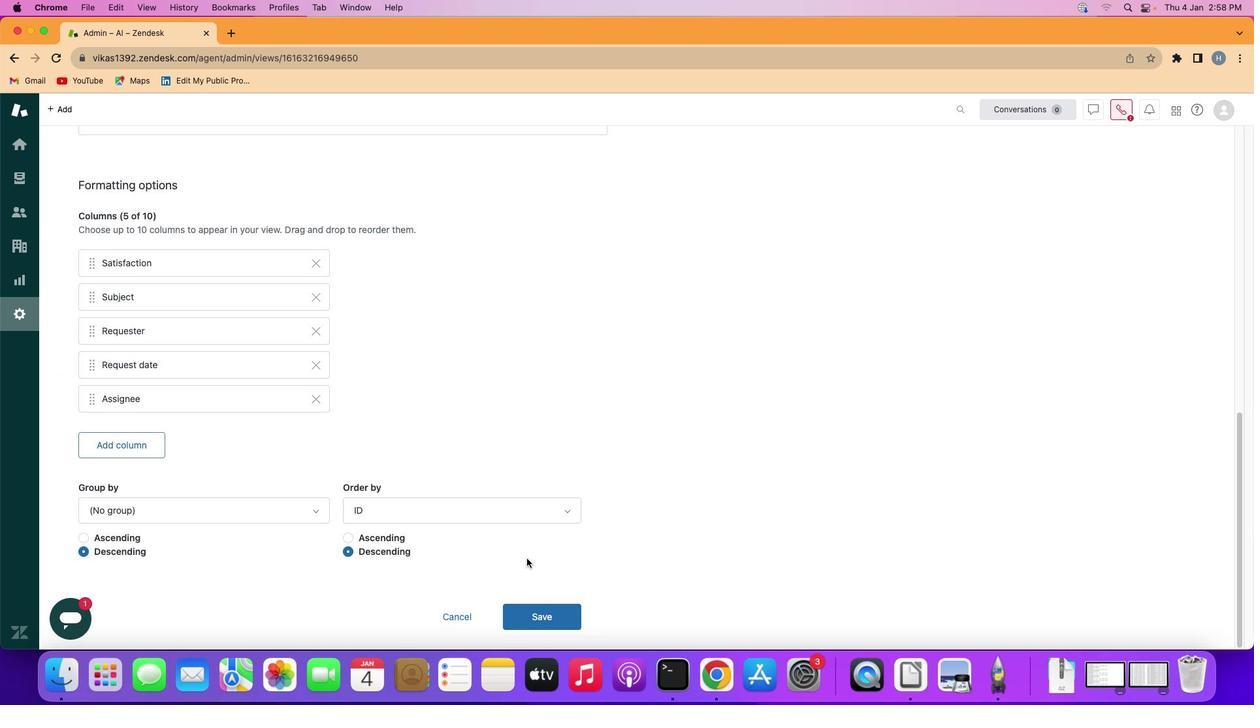 
Action: Mouse scrolled (503, 452) with delta (1, 0)
Screenshot: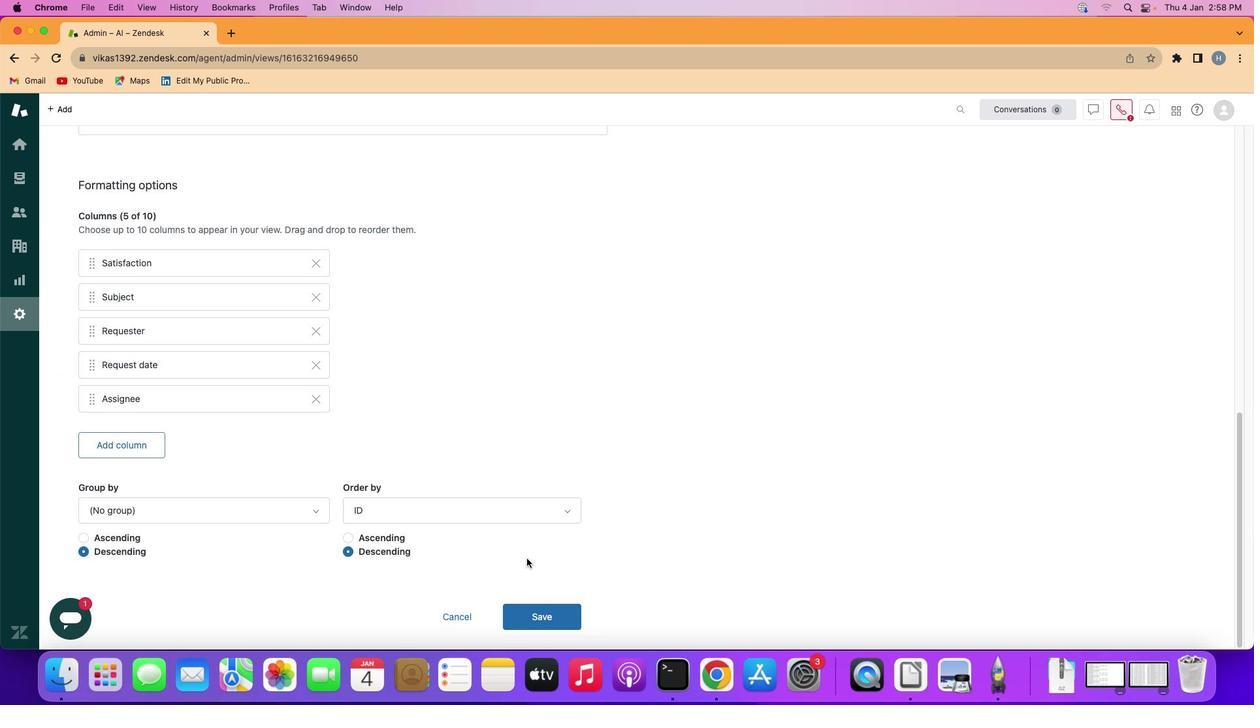 
Action: Mouse moved to (539, 615)
Screenshot: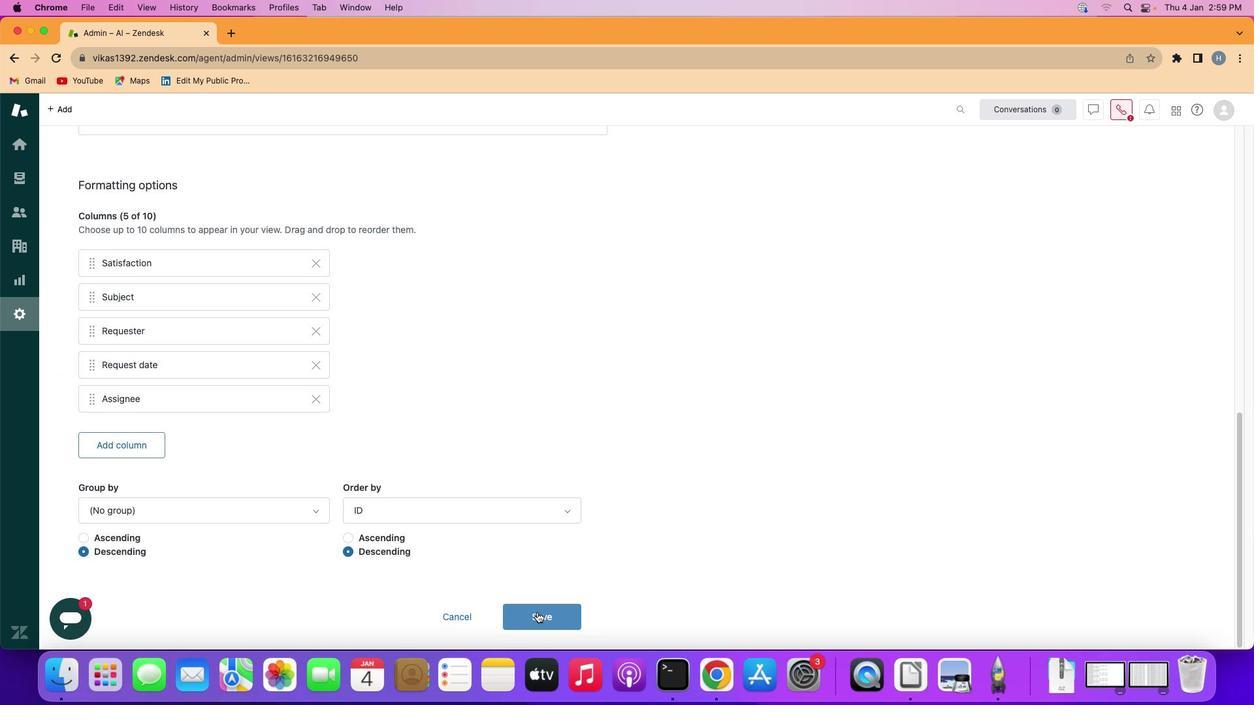 
Action: Mouse pressed left at (539, 615)
Screenshot: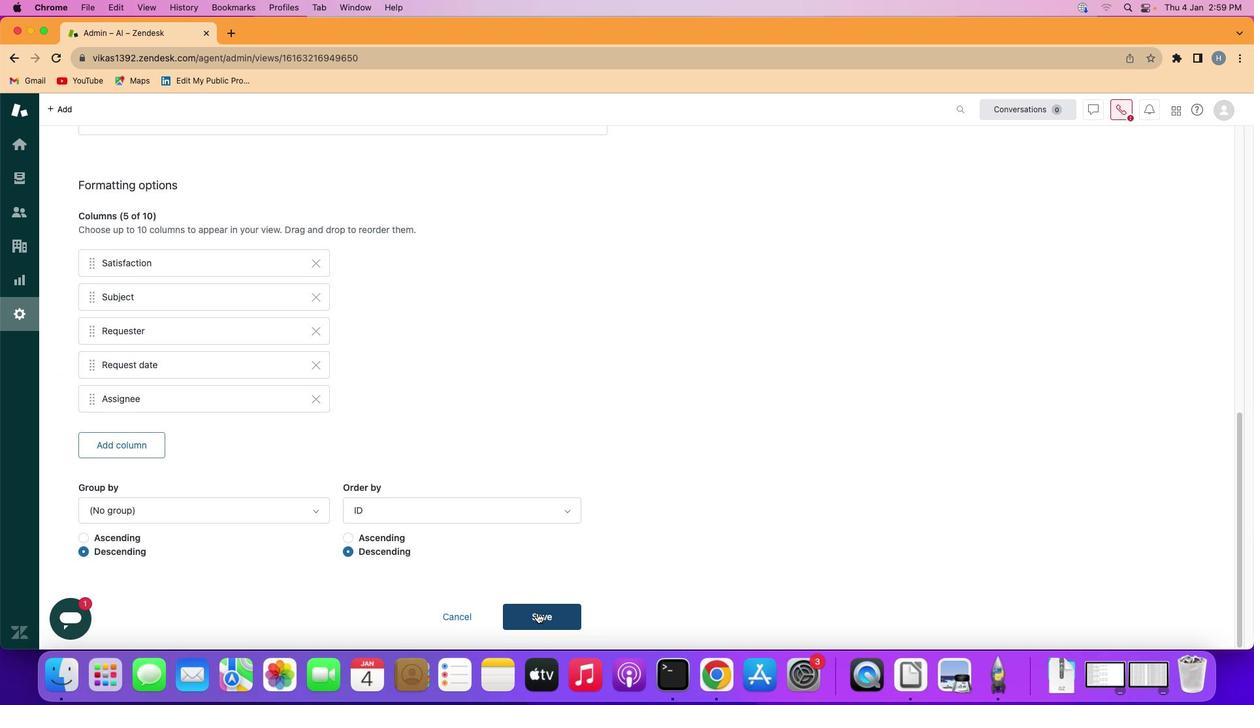 
Action: Mouse moved to (618, 327)
Screenshot: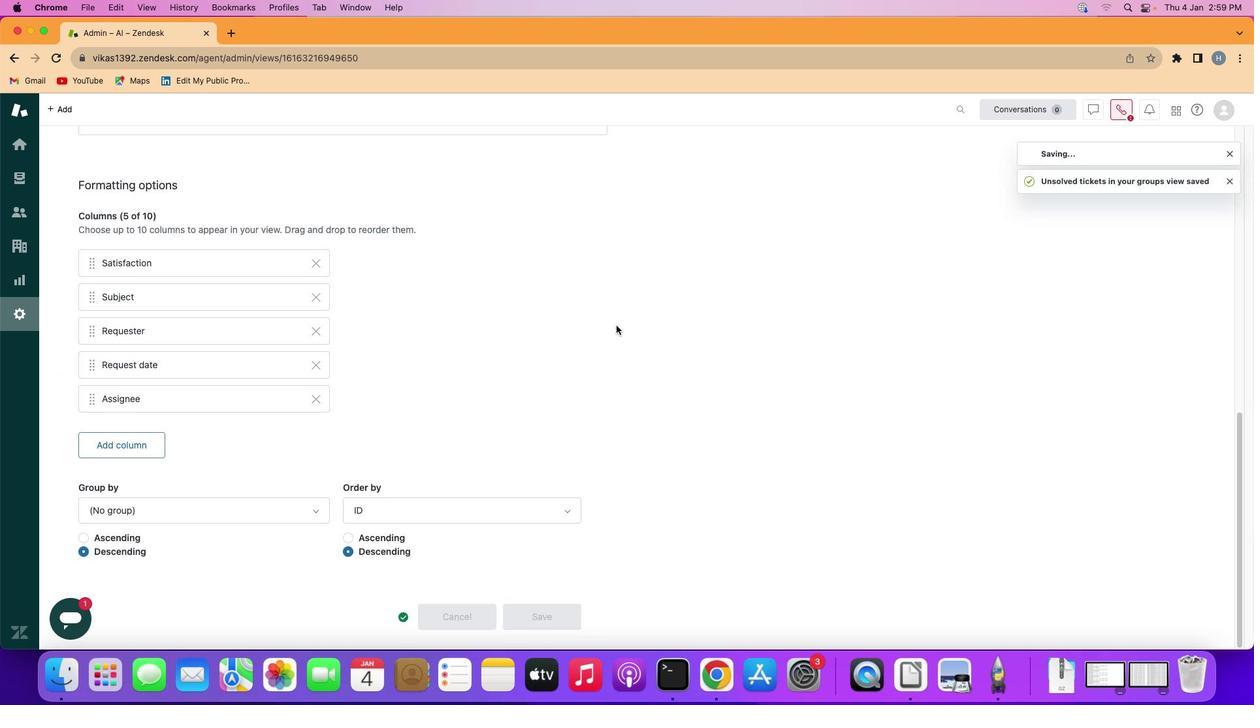 
